 Task: Check the average views per listing of 1 half bathroom in the last 5 years.
Action: Mouse moved to (1011, 217)
Screenshot: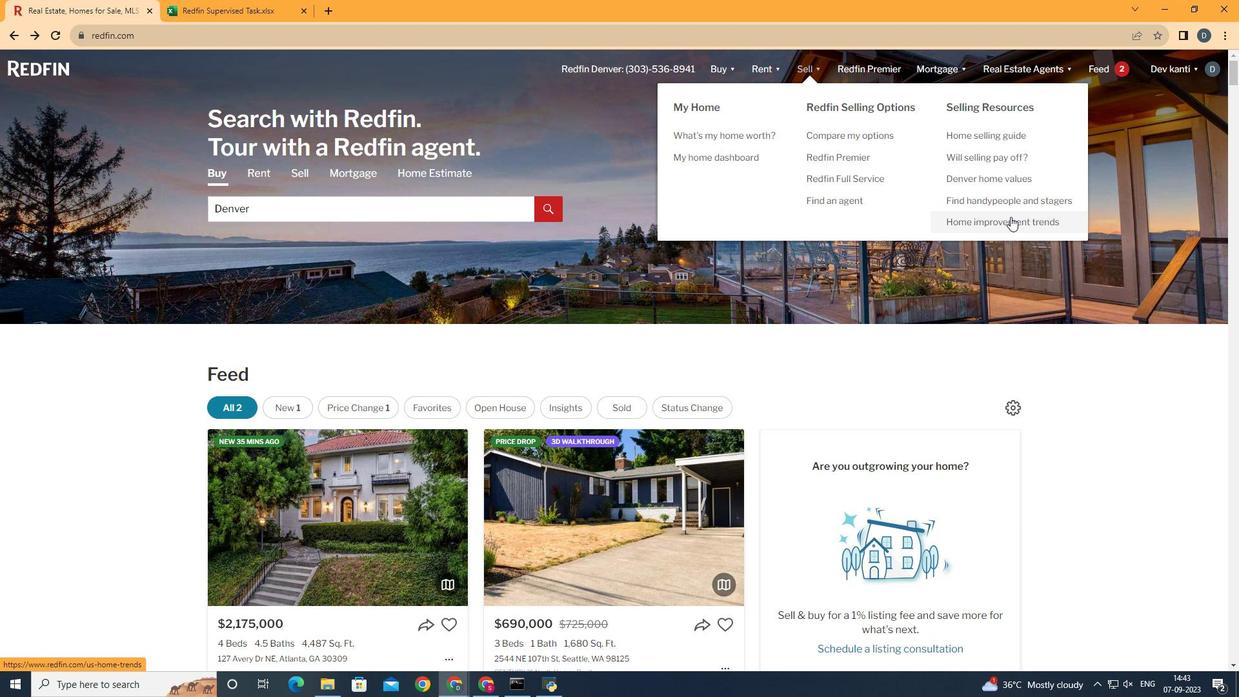 
Action: Mouse pressed left at (1011, 217)
Screenshot: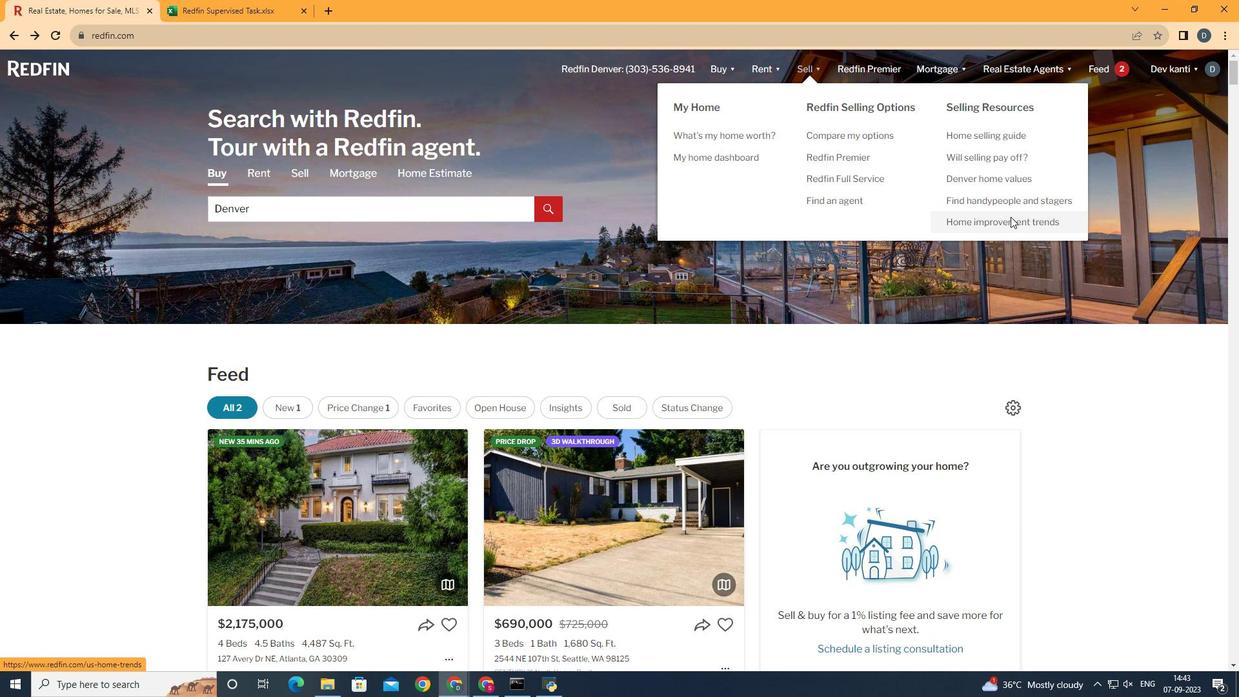 
Action: Mouse moved to (316, 247)
Screenshot: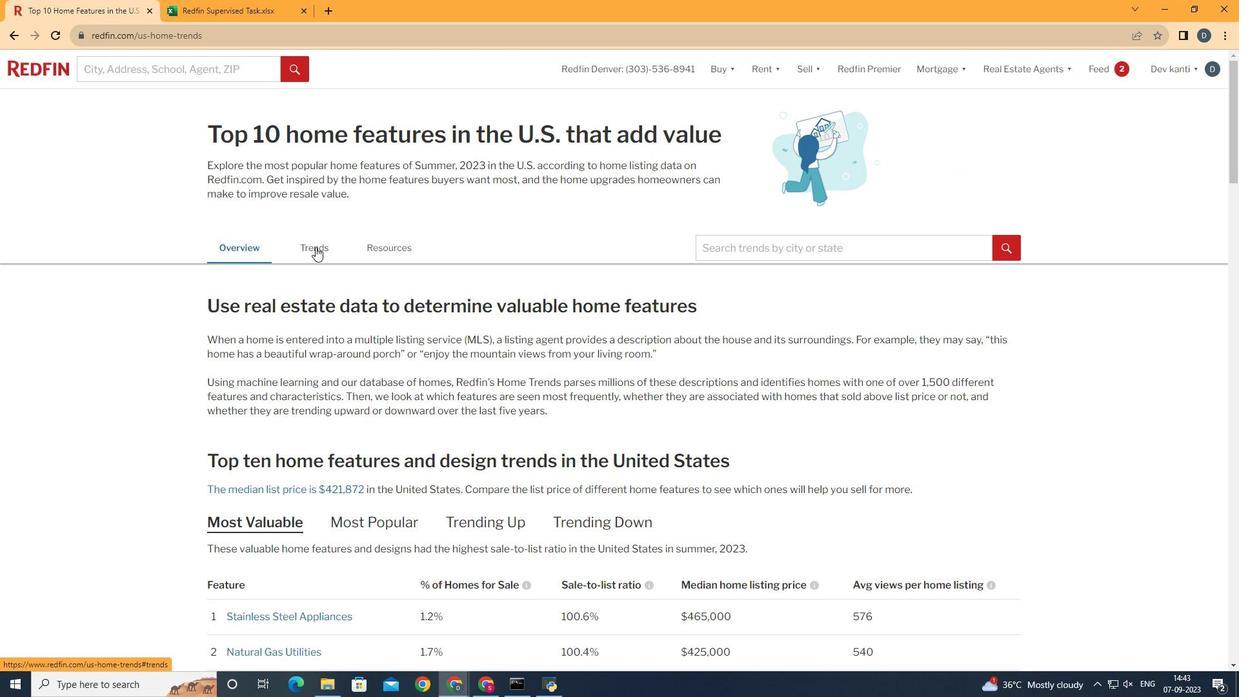
Action: Mouse pressed left at (316, 247)
Screenshot: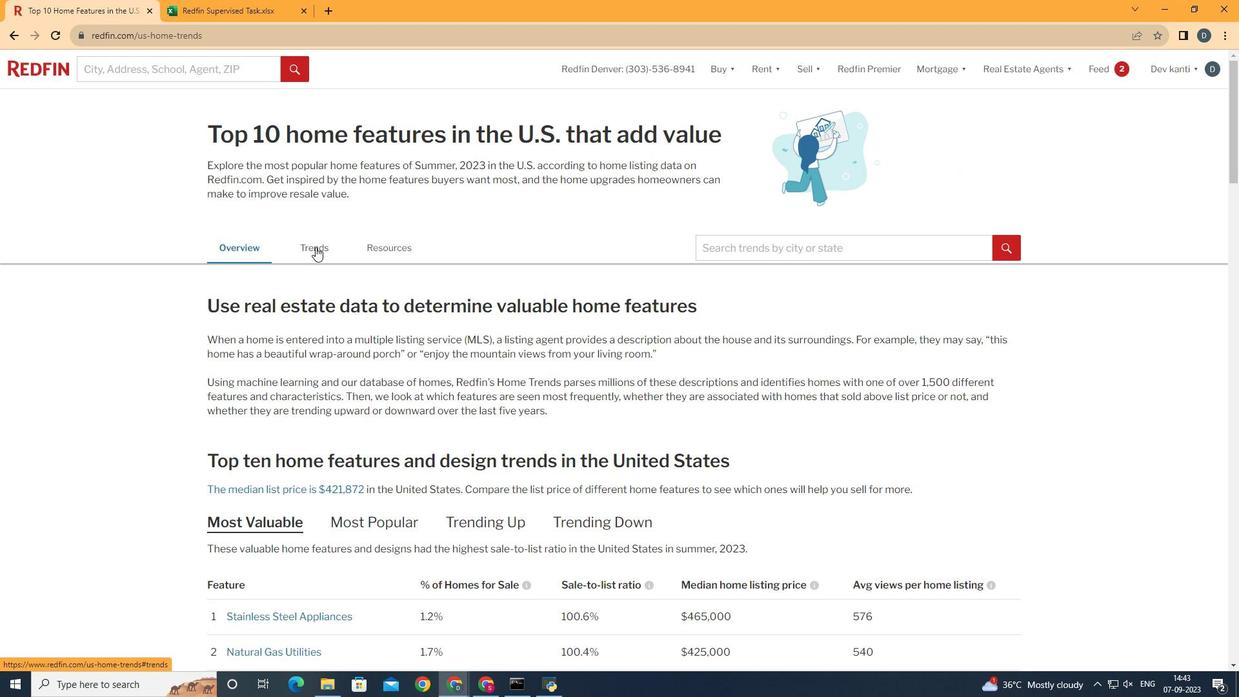 
Action: Mouse moved to (439, 329)
Screenshot: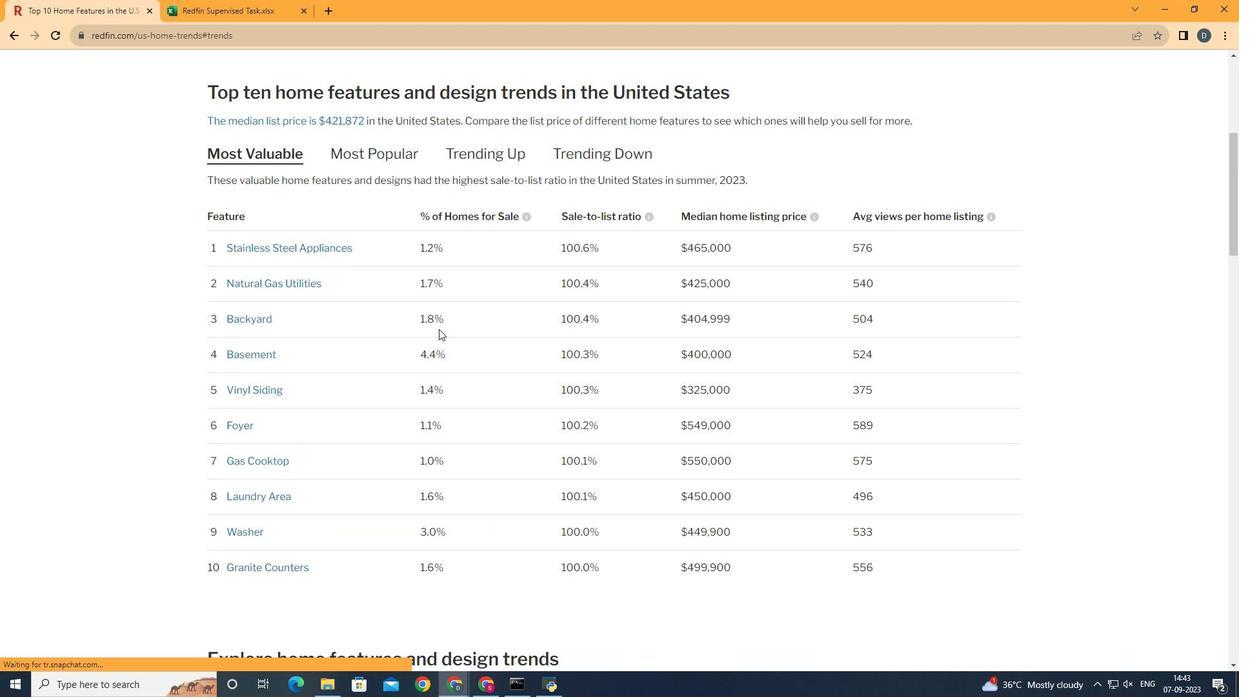 
Action: Mouse scrolled (439, 329) with delta (0, 0)
Screenshot: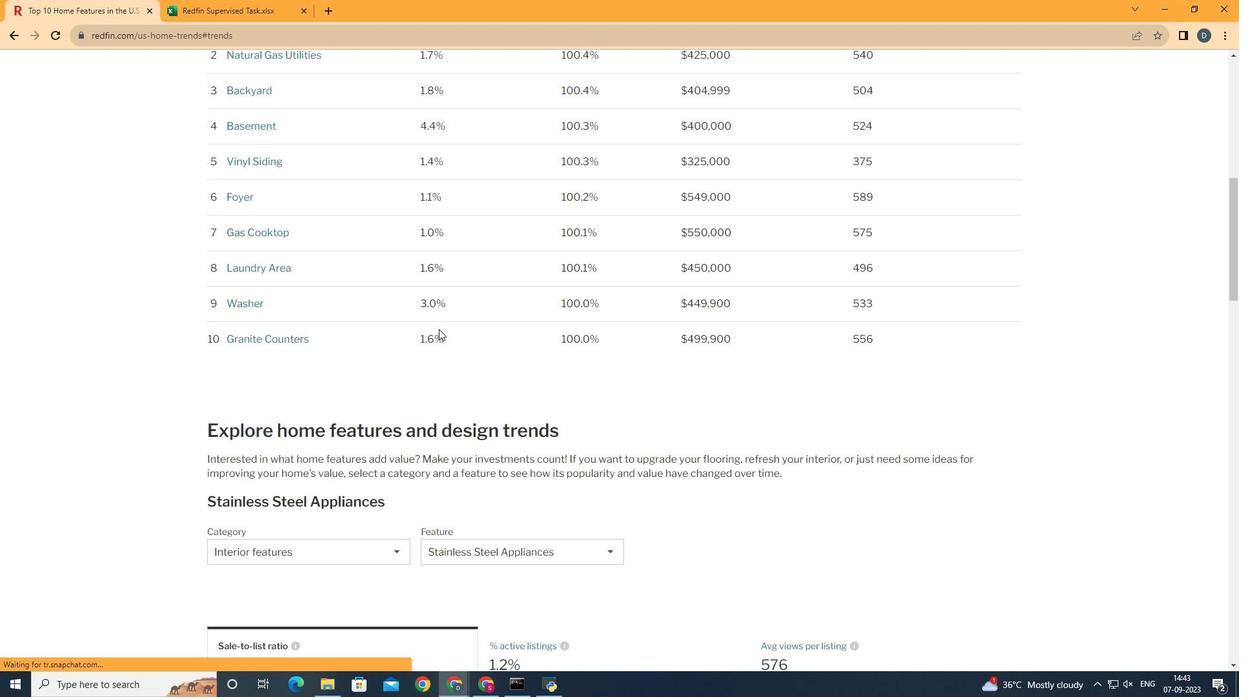 
Action: Mouse scrolled (439, 329) with delta (0, 0)
Screenshot: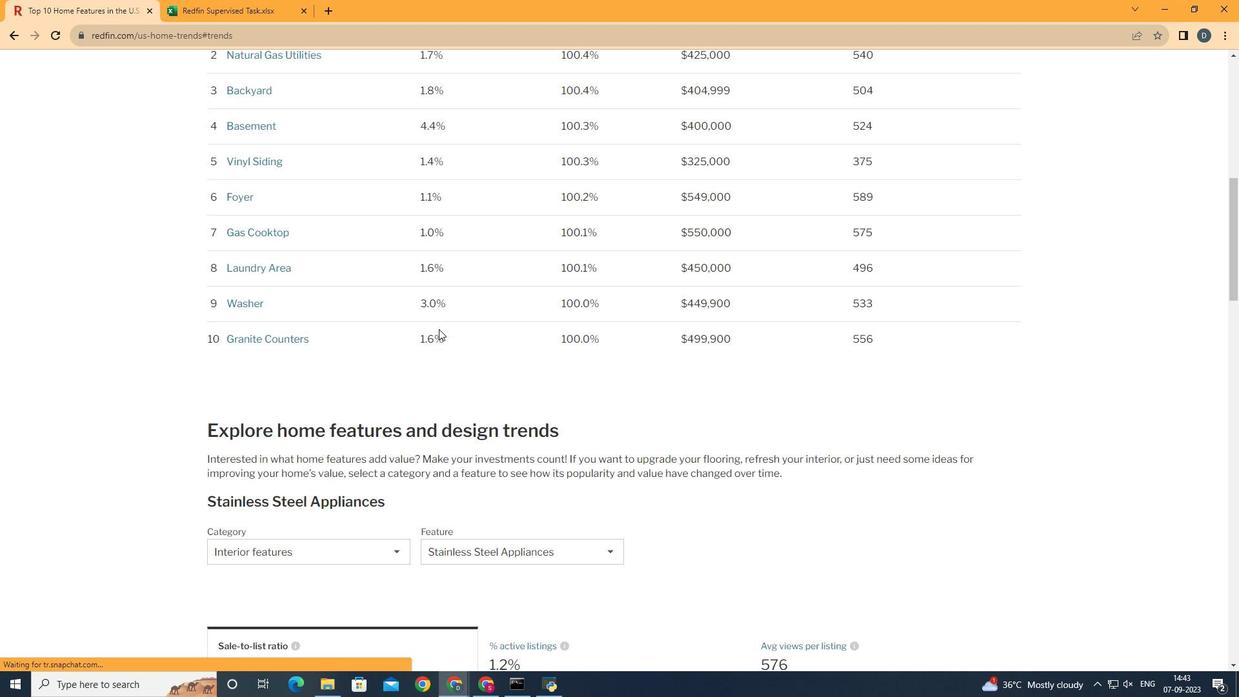 
Action: Mouse scrolled (439, 329) with delta (0, 0)
Screenshot: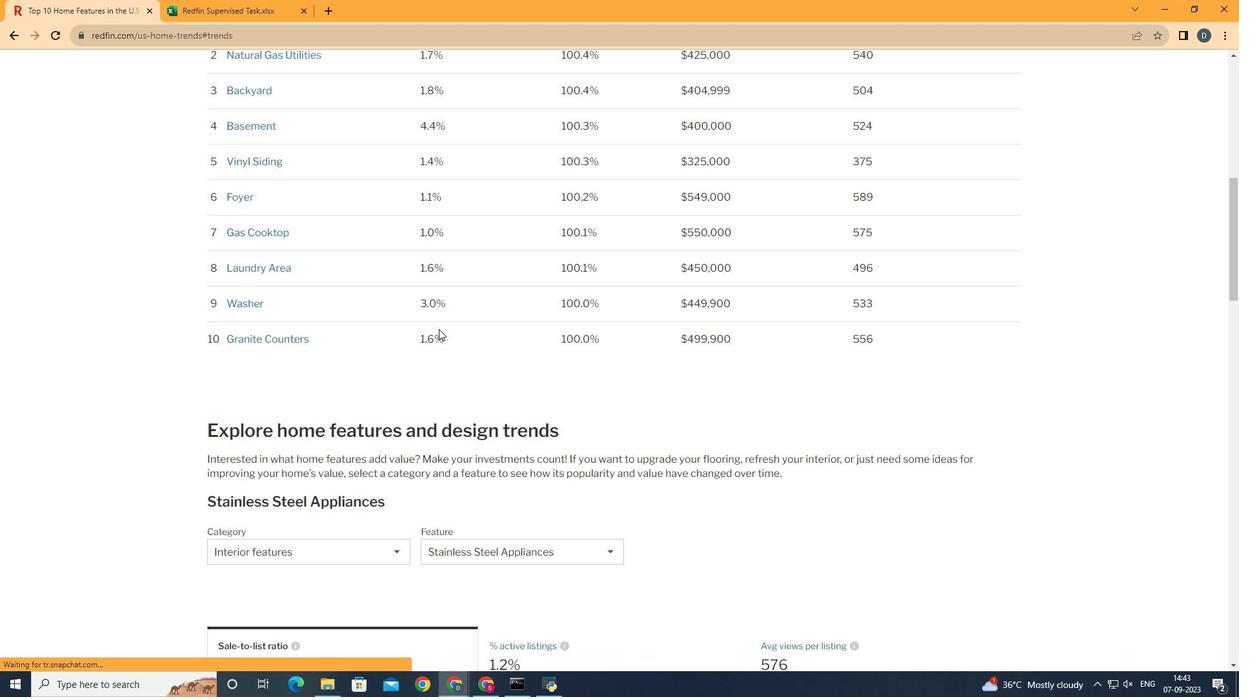 
Action: Mouse scrolled (439, 329) with delta (0, 0)
Screenshot: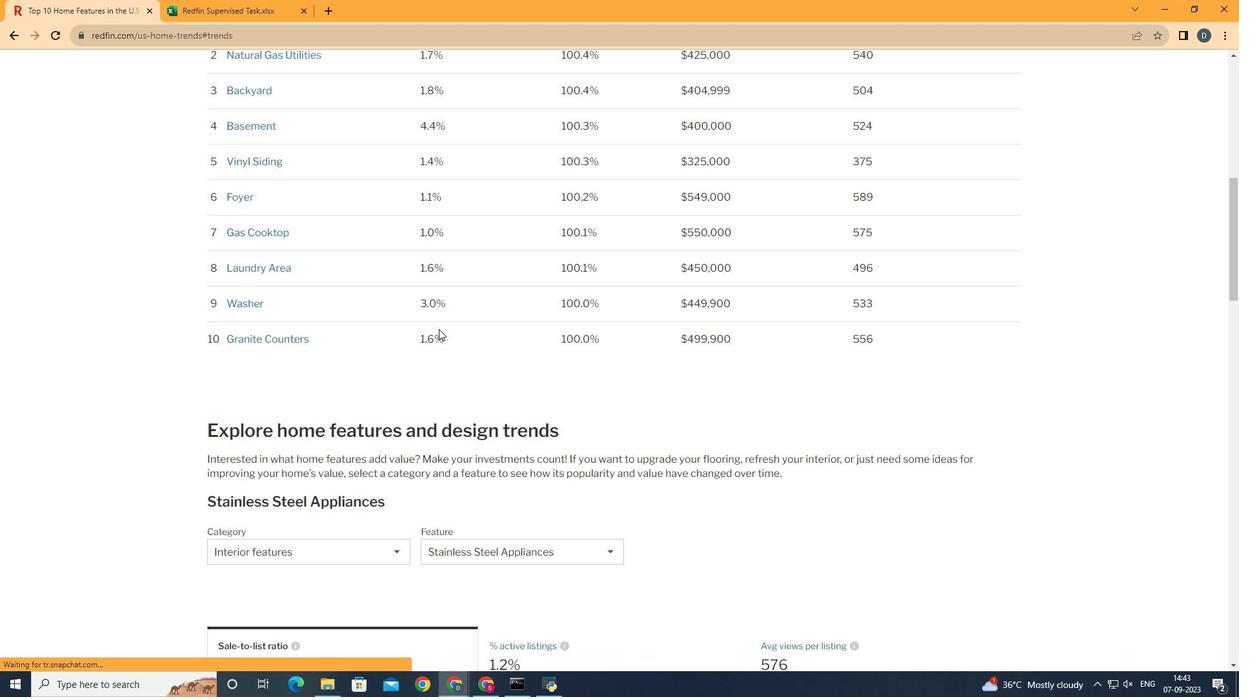 
Action: Mouse scrolled (439, 329) with delta (0, 0)
Screenshot: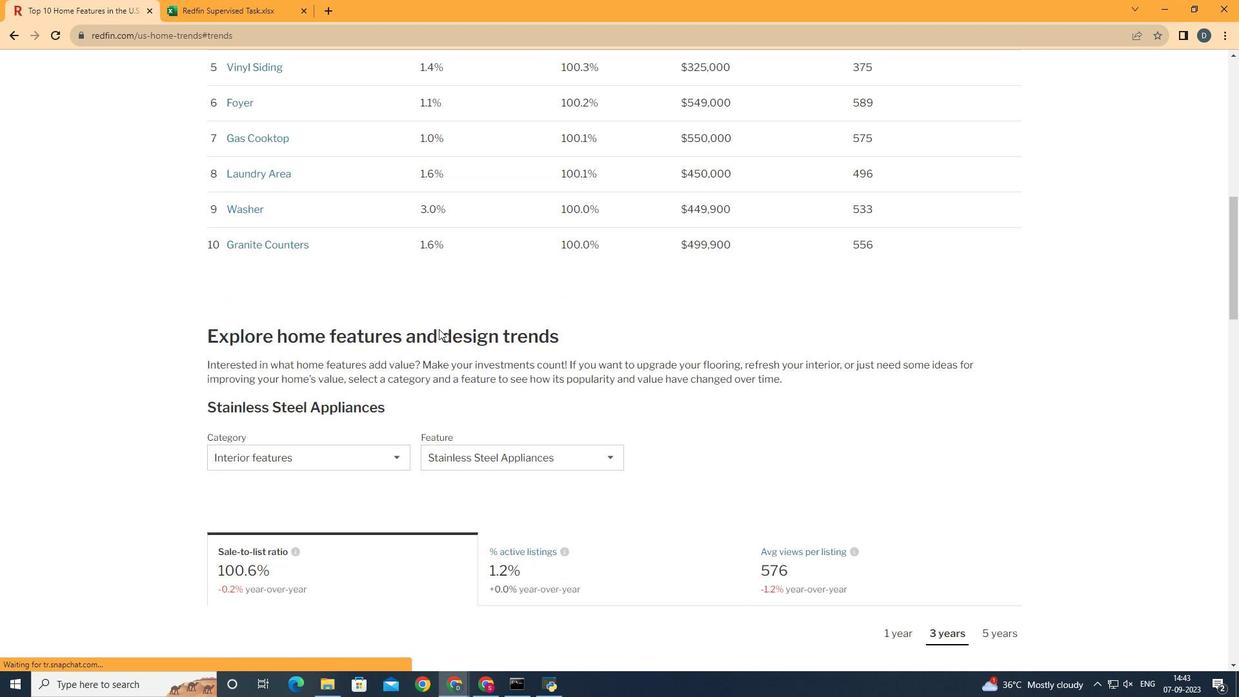 
Action: Mouse scrolled (439, 329) with delta (0, 0)
Screenshot: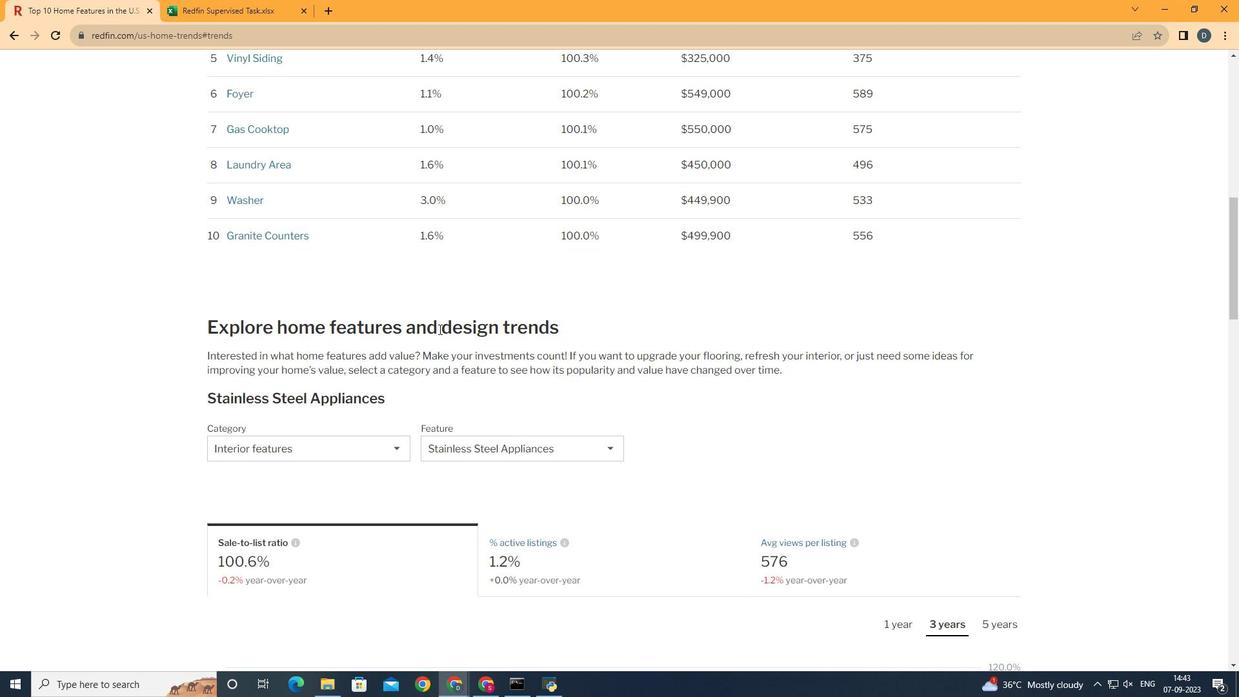 
Action: Mouse scrolled (439, 329) with delta (0, 0)
Screenshot: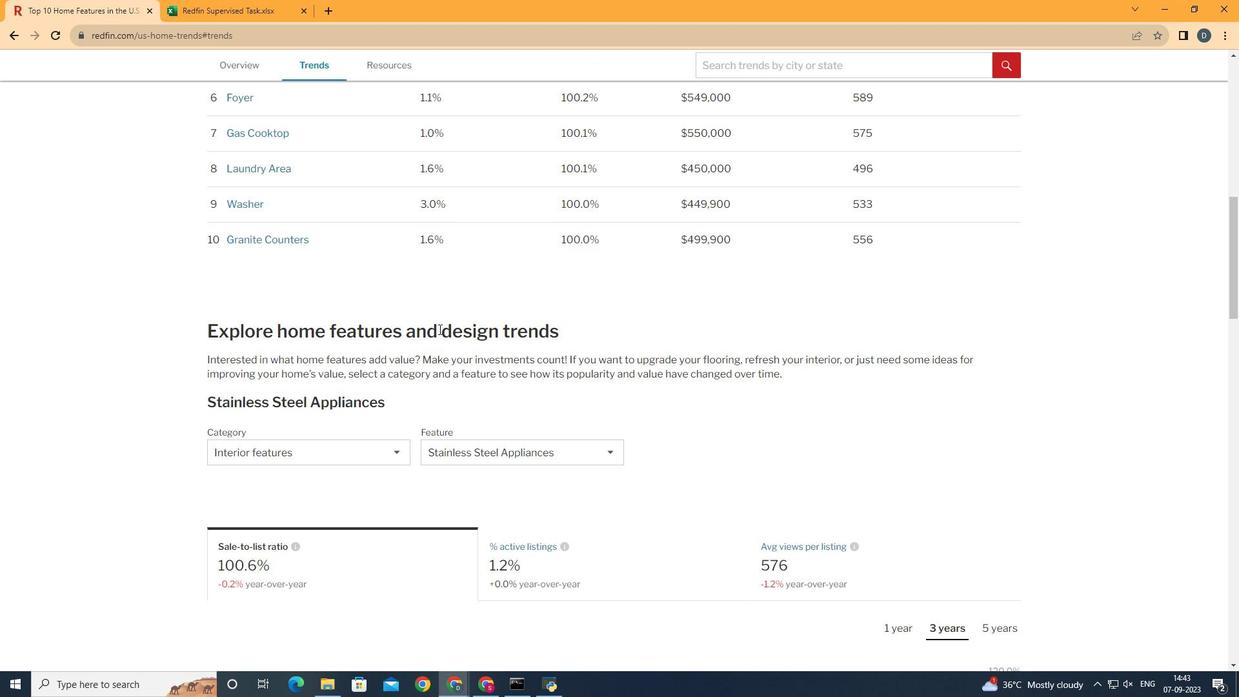 
Action: Mouse scrolled (439, 329) with delta (0, 0)
Screenshot: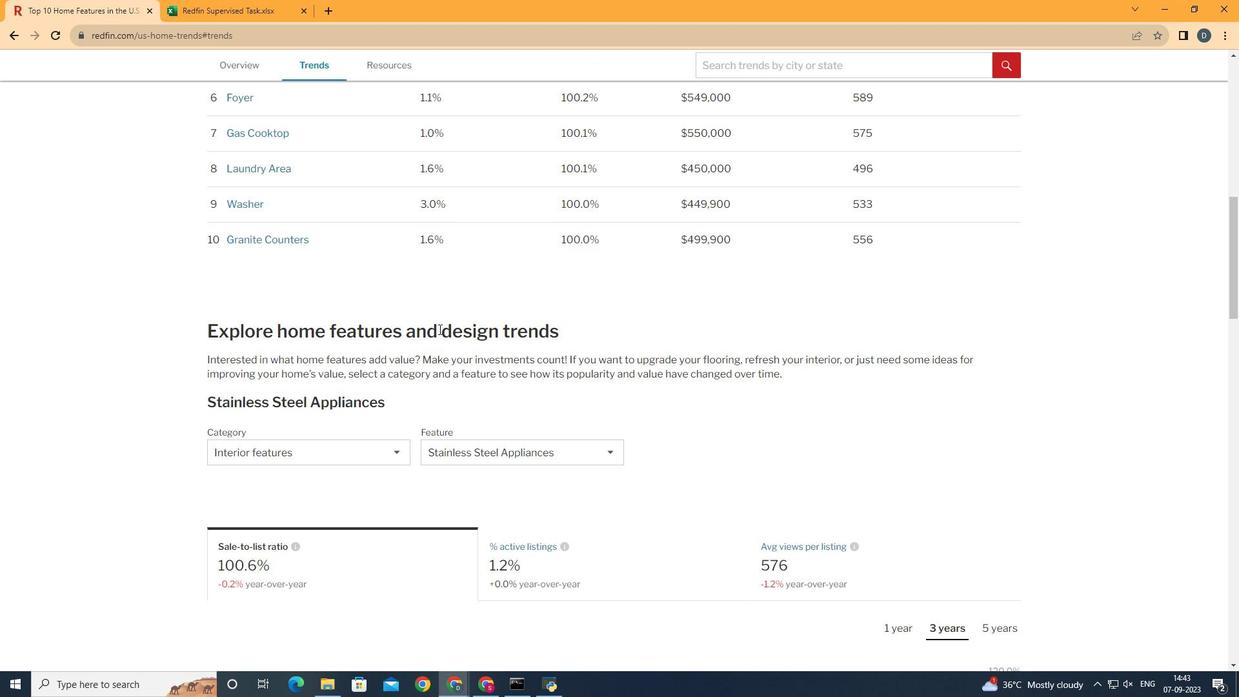 
Action: Mouse scrolled (439, 329) with delta (0, 0)
Screenshot: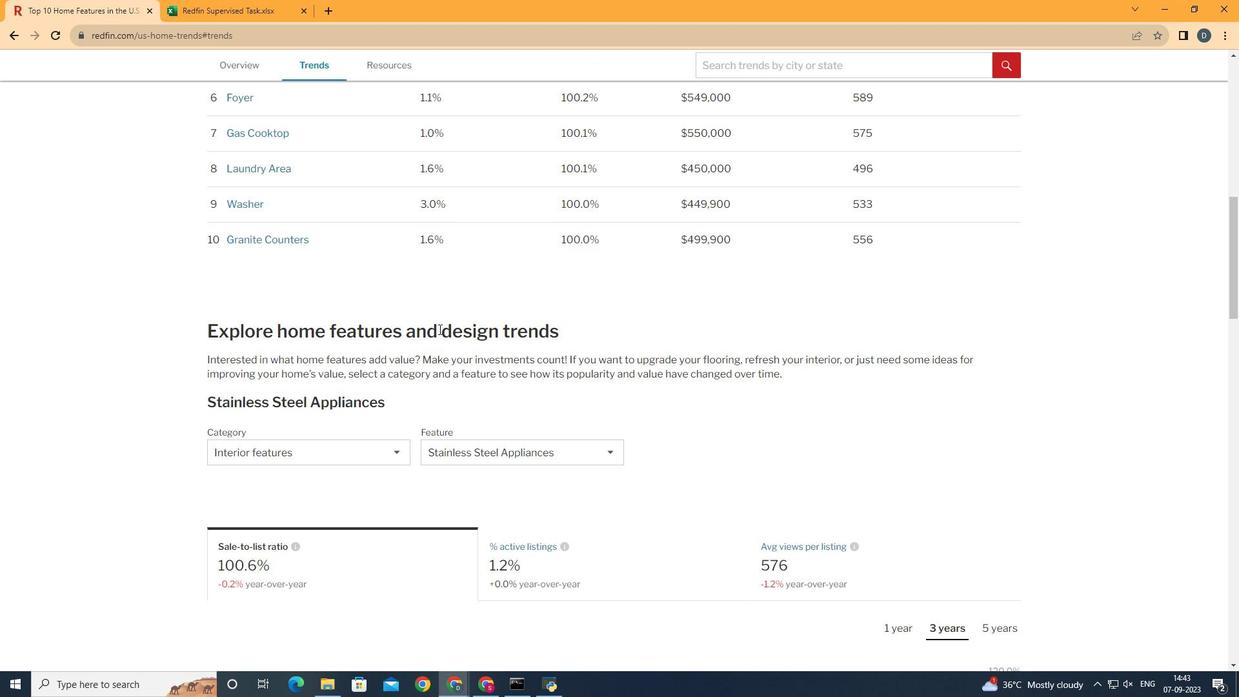 
Action: Mouse scrolled (439, 329) with delta (0, 0)
Screenshot: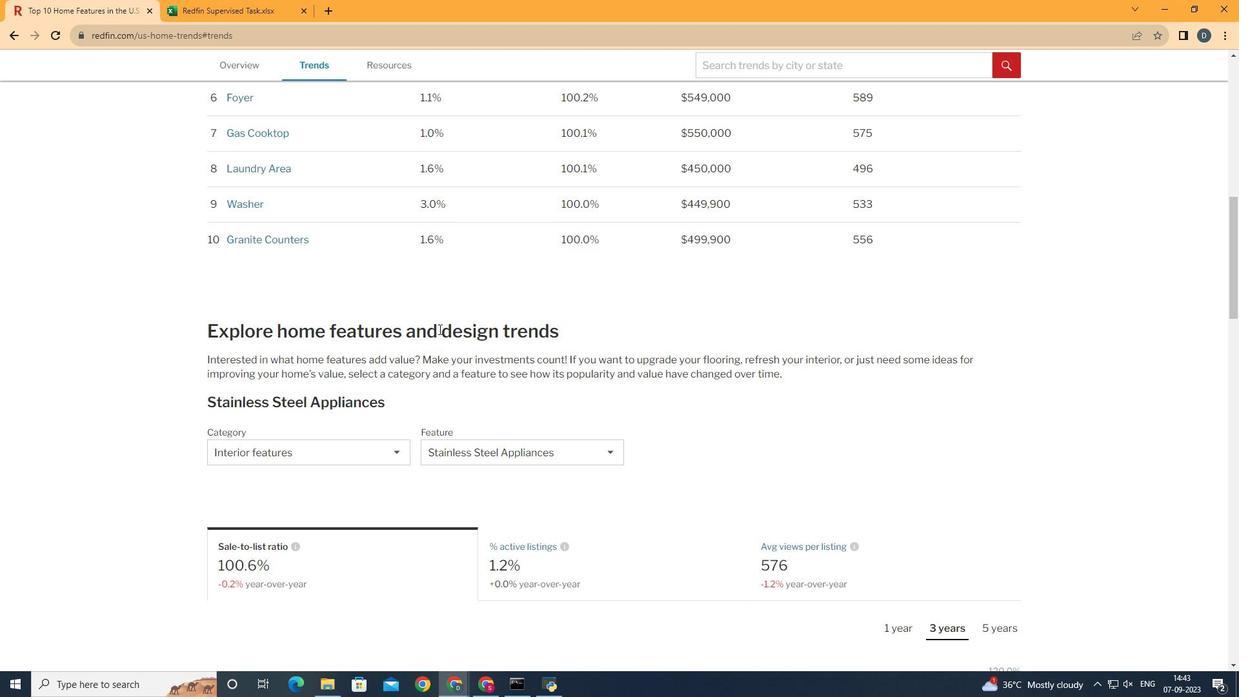
Action: Mouse scrolled (439, 329) with delta (0, 0)
Screenshot: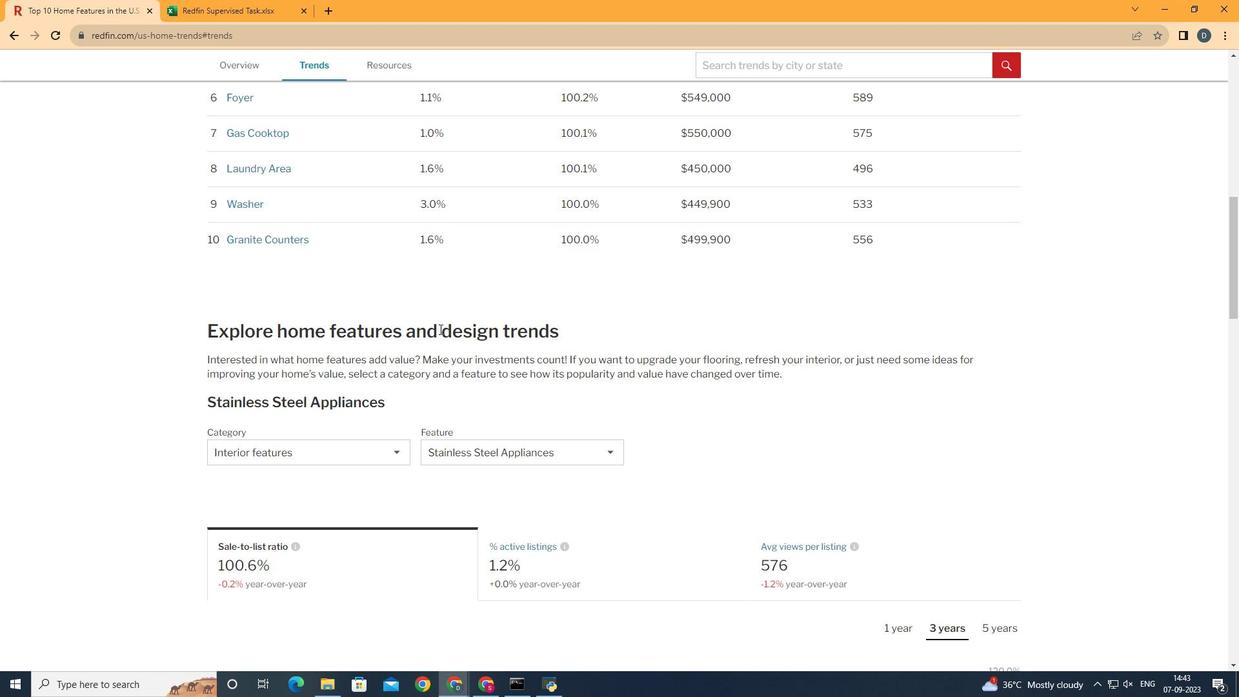 
Action: Mouse moved to (393, 344)
Screenshot: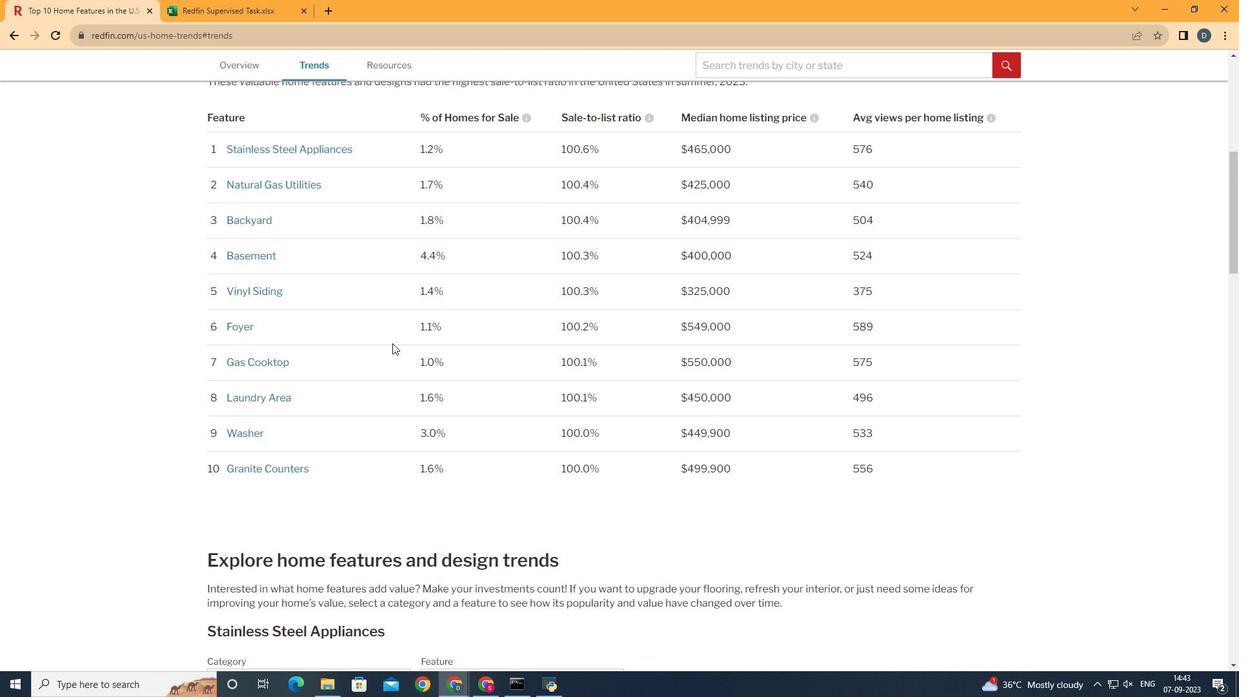 
Action: Mouse scrolled (393, 343) with delta (0, 0)
Screenshot: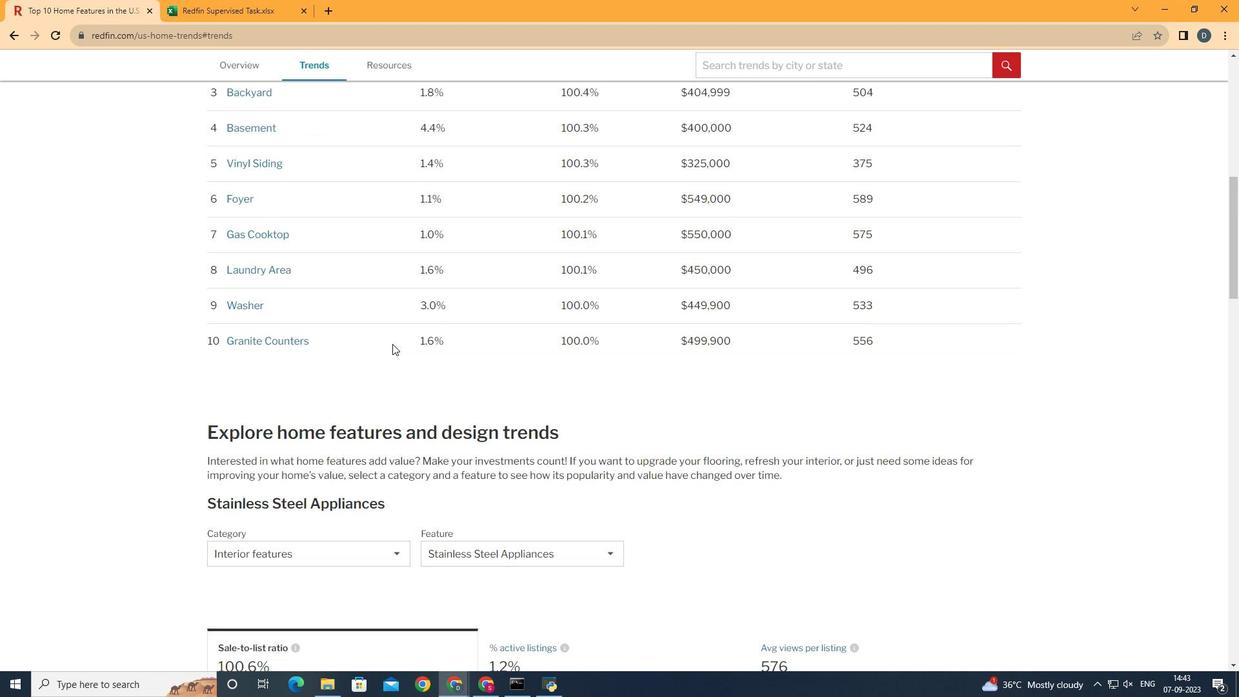 
Action: Mouse scrolled (393, 343) with delta (0, 0)
Screenshot: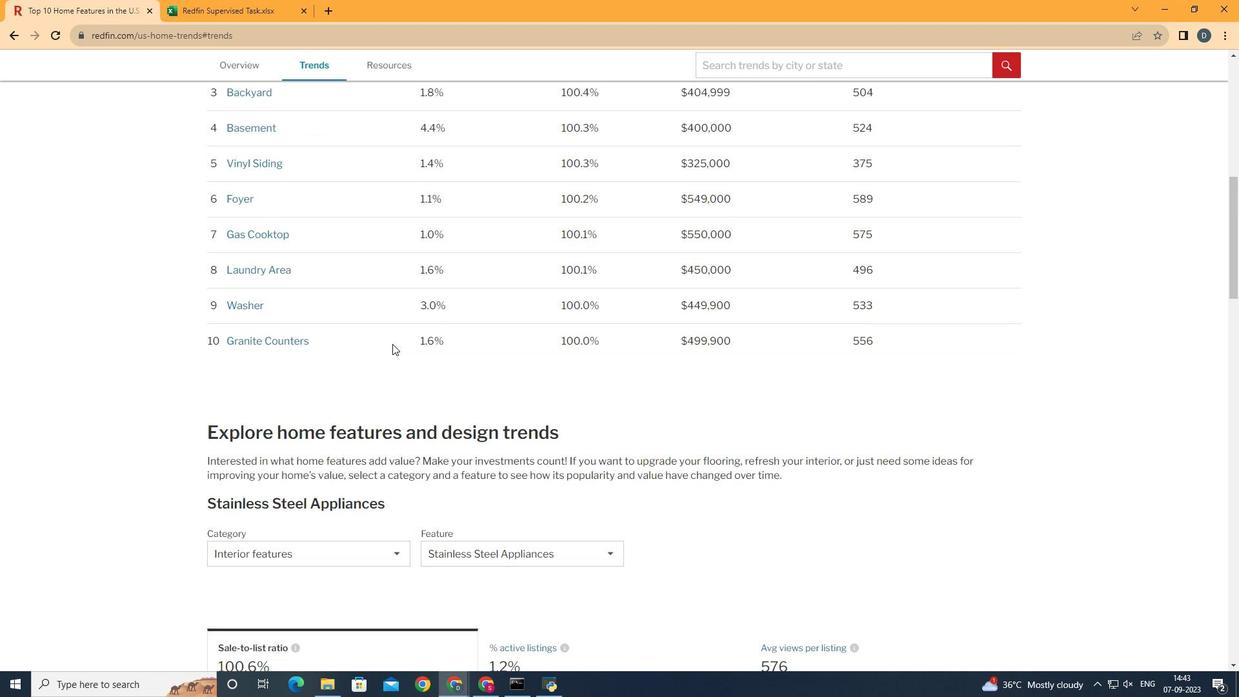 
Action: Mouse scrolled (393, 343) with delta (0, 0)
Screenshot: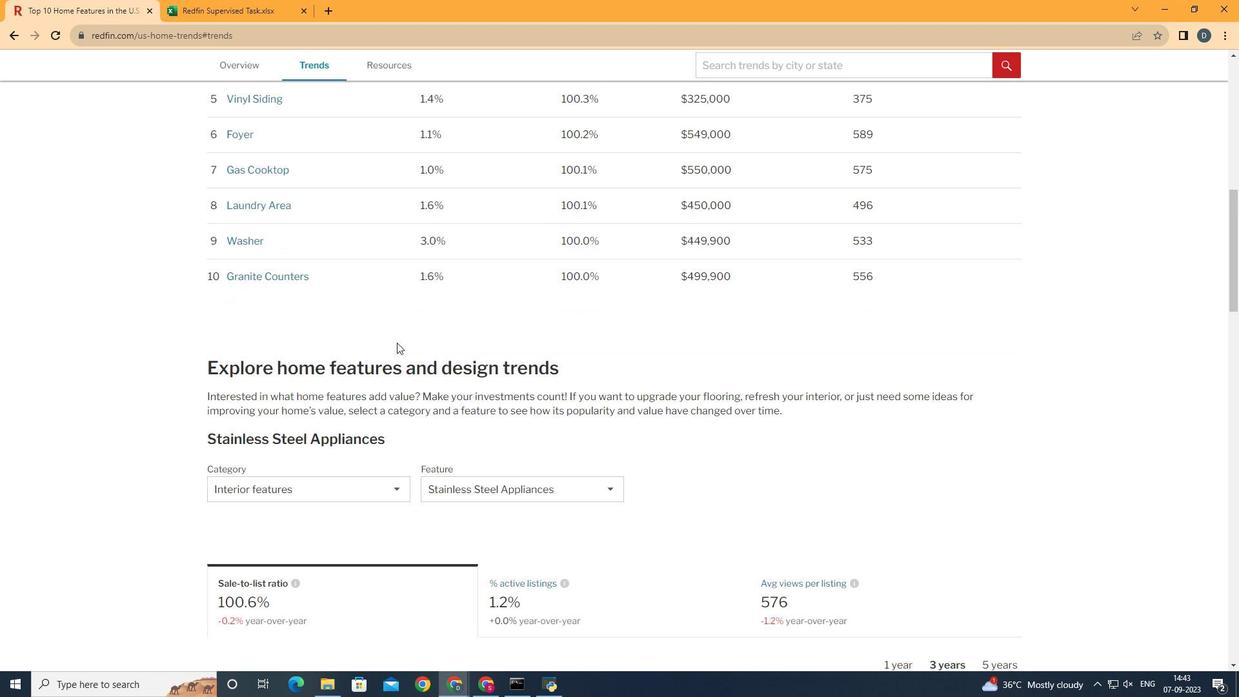 
Action: Mouse moved to (363, 488)
Screenshot: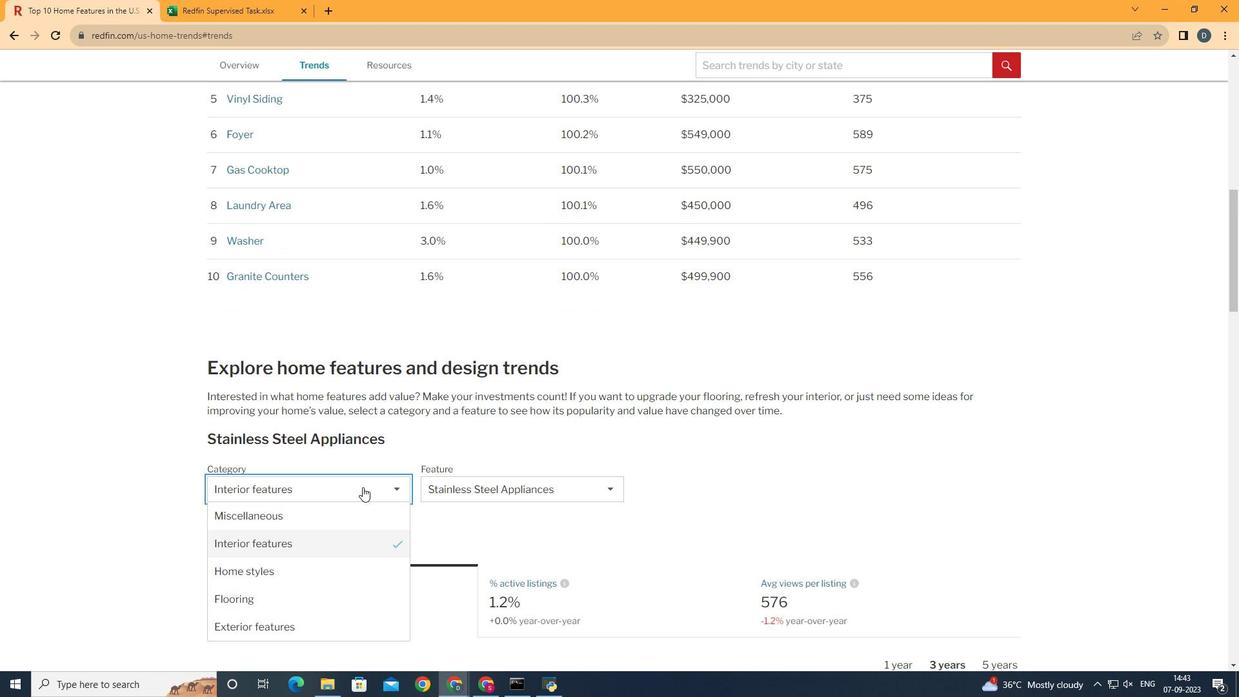 
Action: Mouse pressed left at (363, 488)
Screenshot: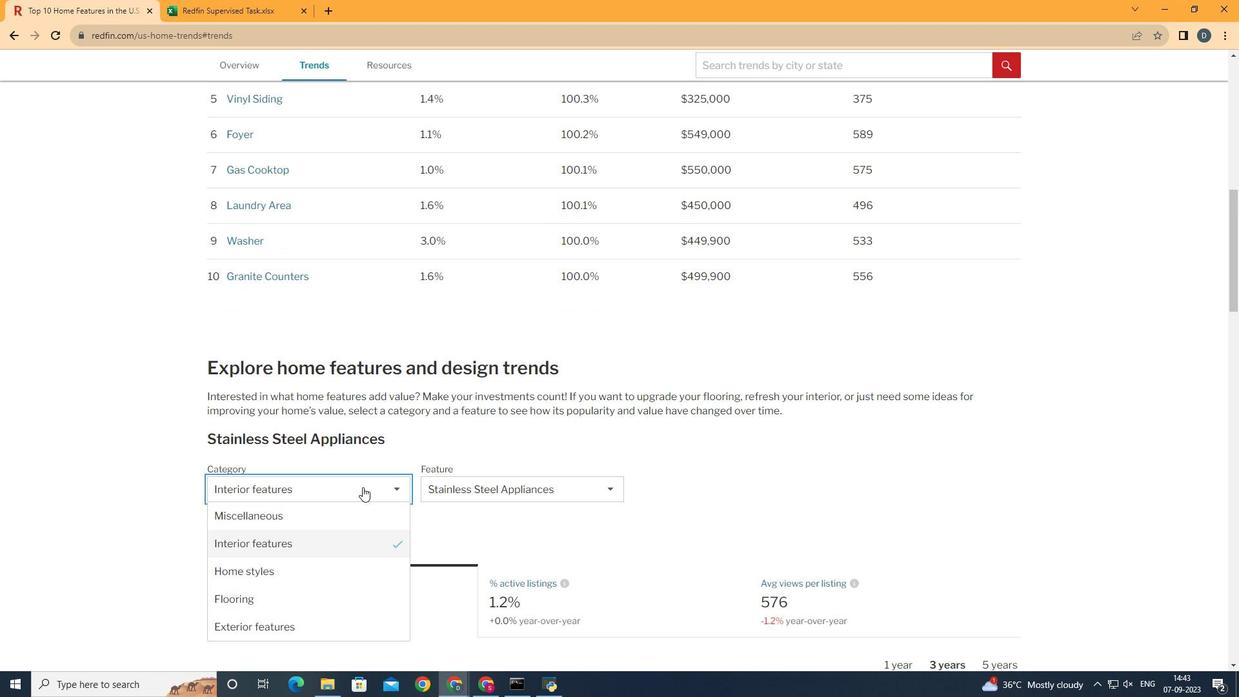 
Action: Mouse moved to (366, 548)
Screenshot: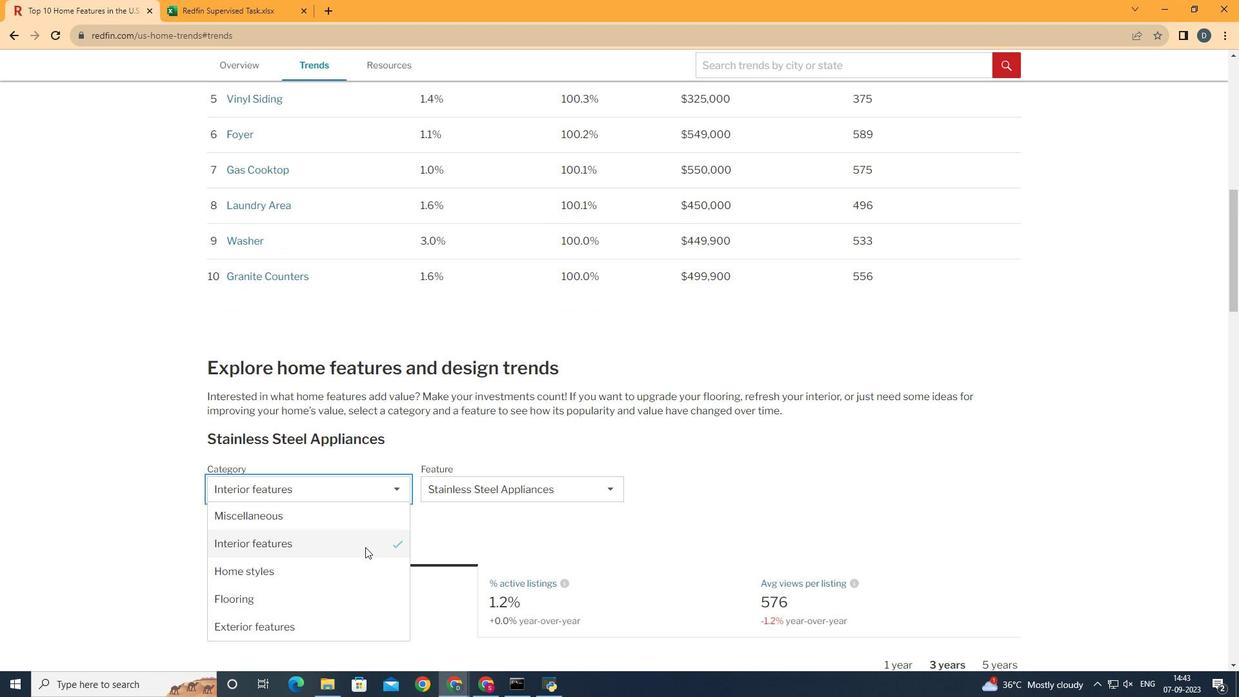 
Action: Mouse pressed left at (366, 548)
Screenshot: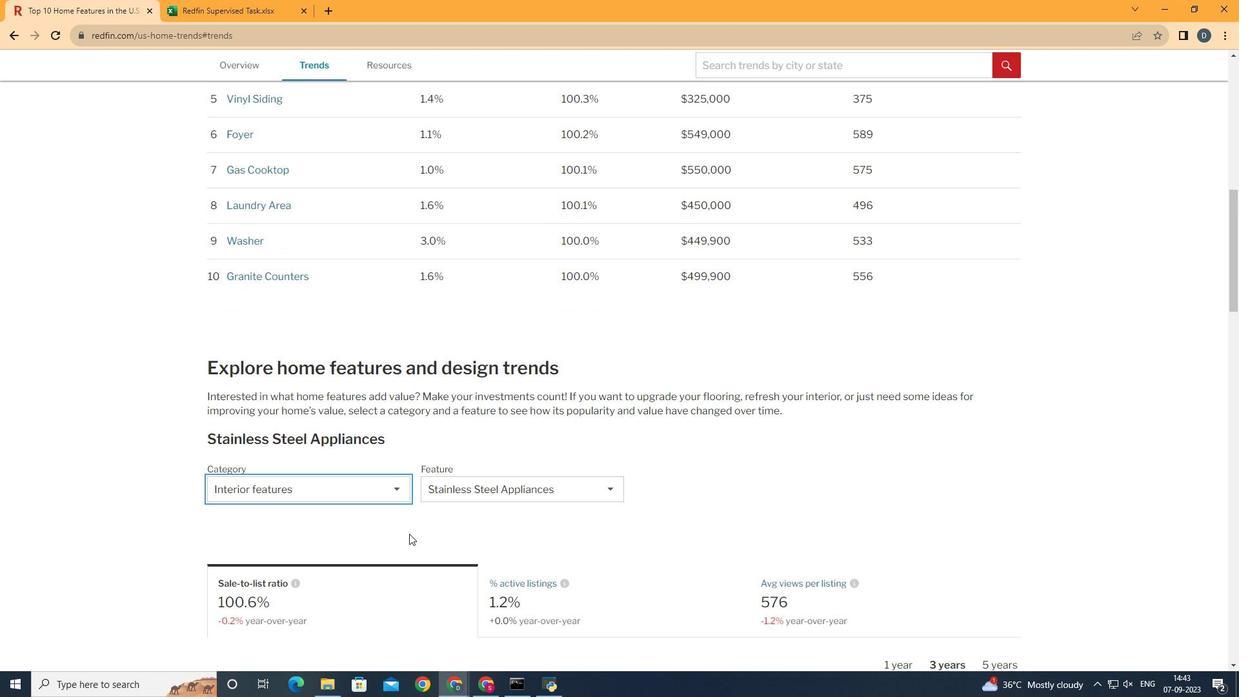 
Action: Mouse moved to (507, 499)
Screenshot: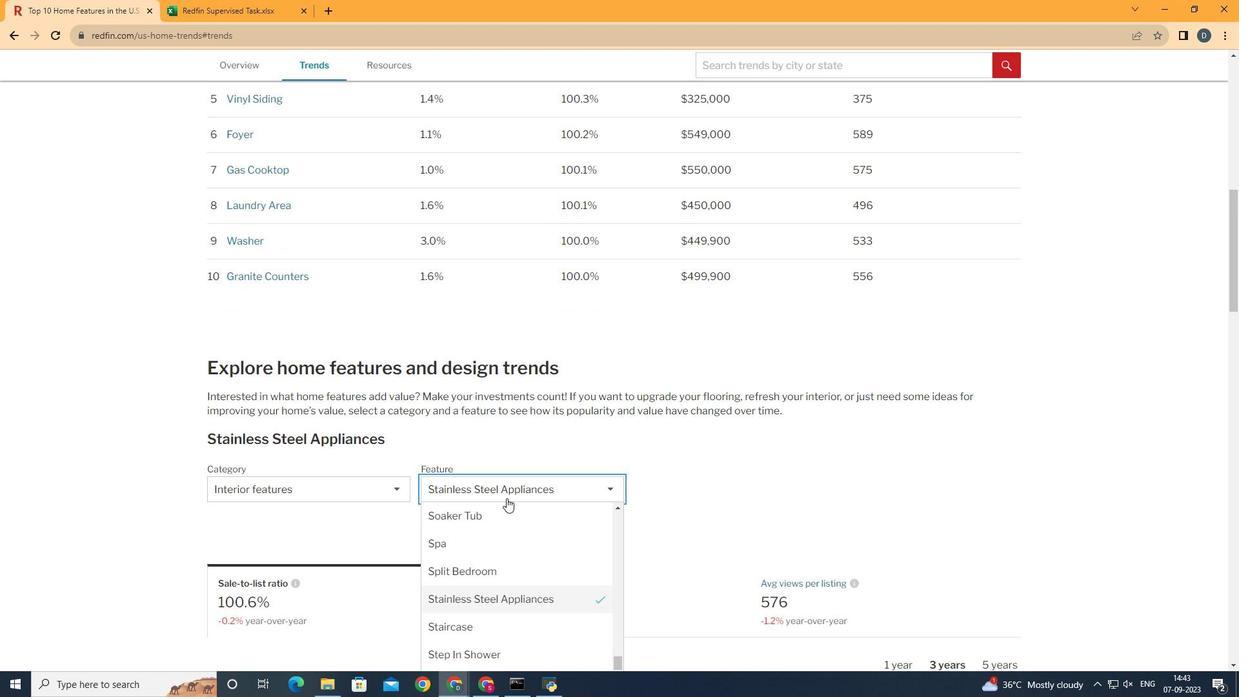 
Action: Mouse pressed left at (507, 499)
Screenshot: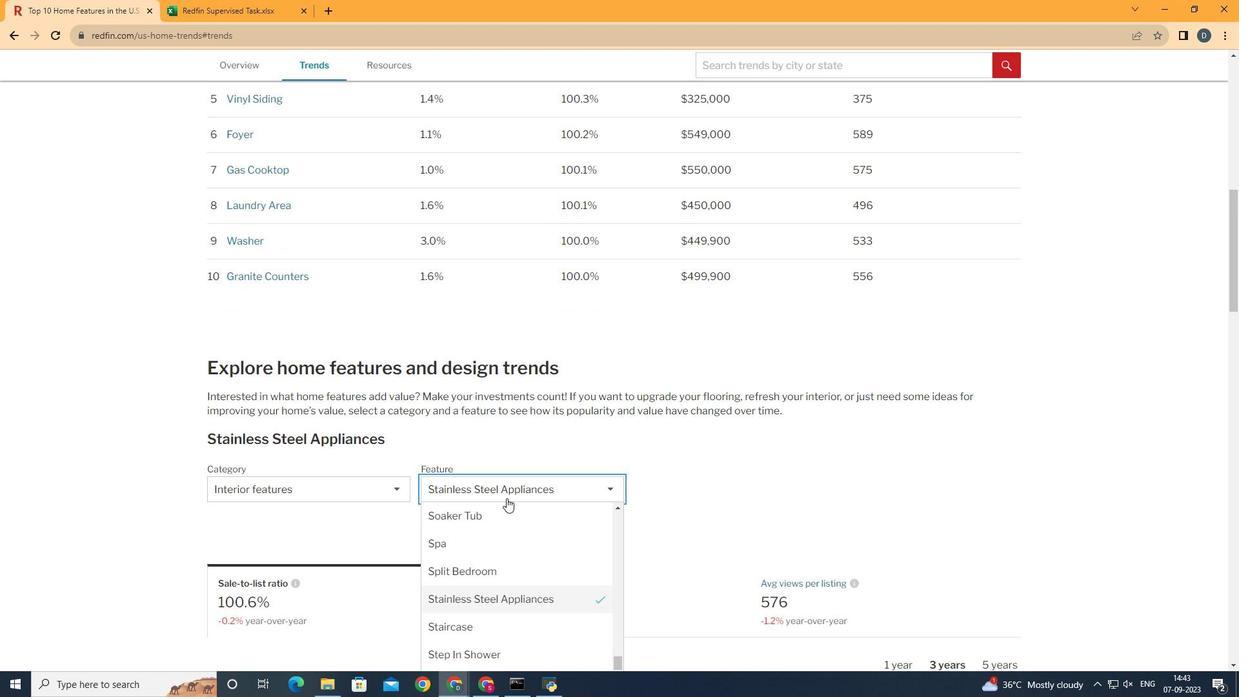 
Action: Mouse moved to (620, 660)
Screenshot: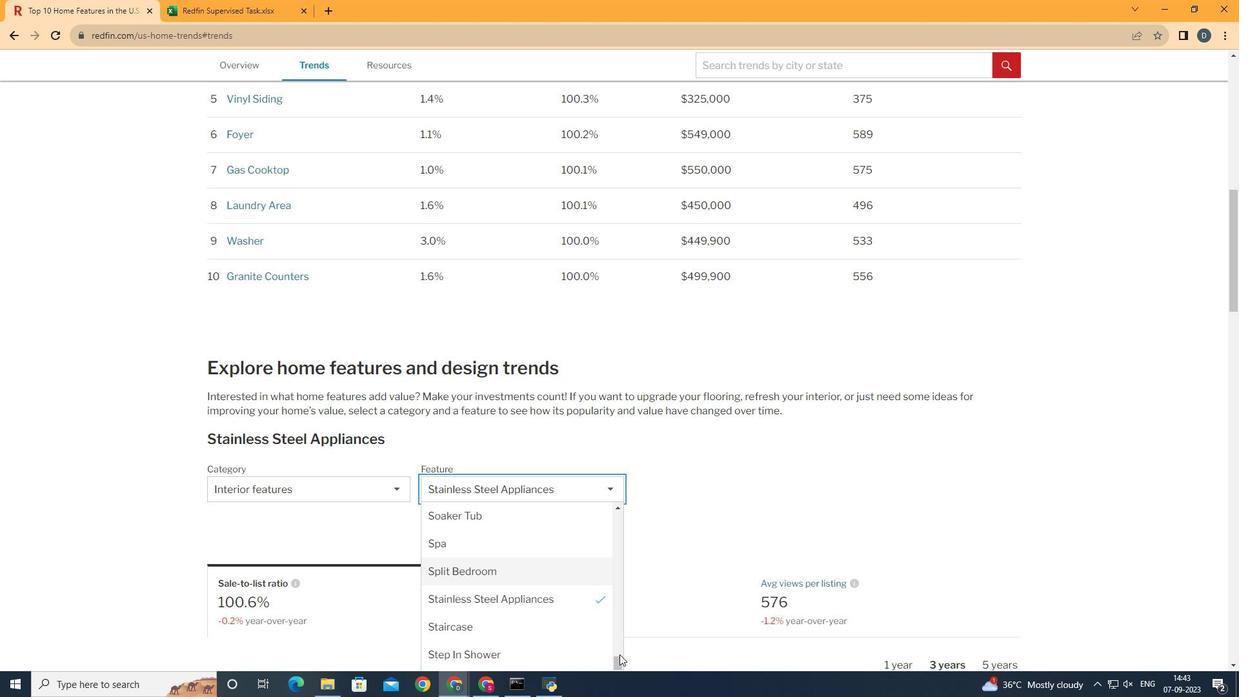 
Action: Mouse pressed left at (620, 660)
Screenshot: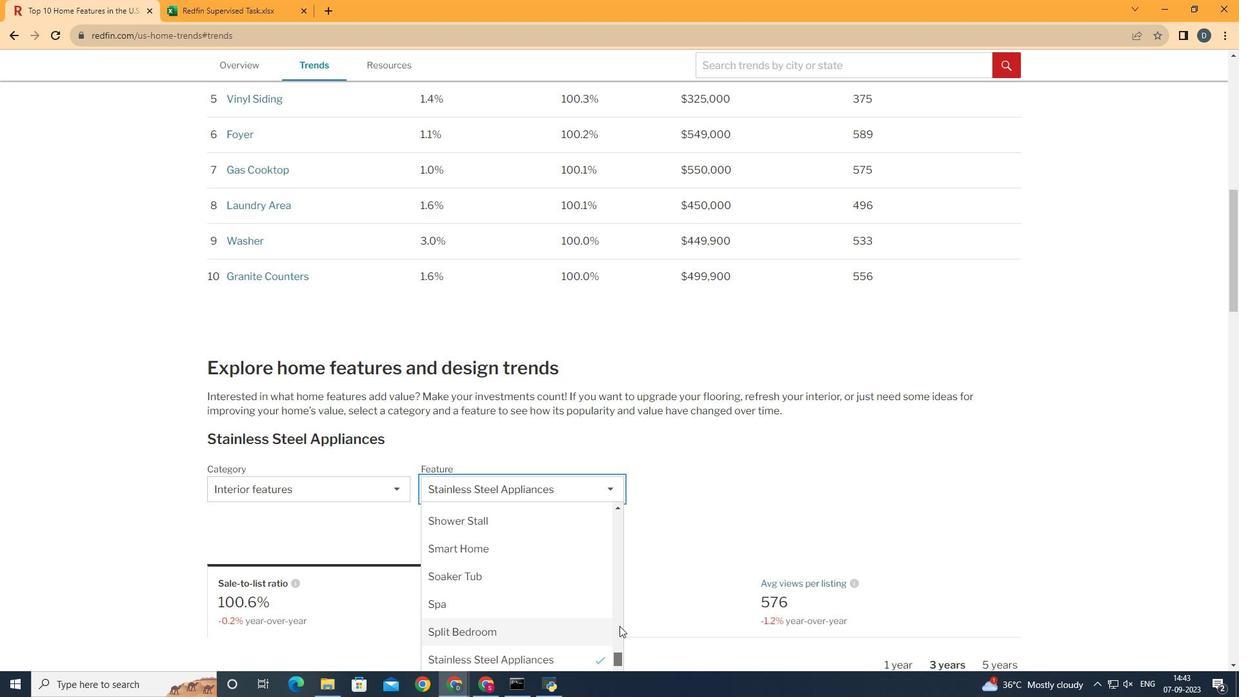 
Action: Mouse moved to (779, 423)
Screenshot: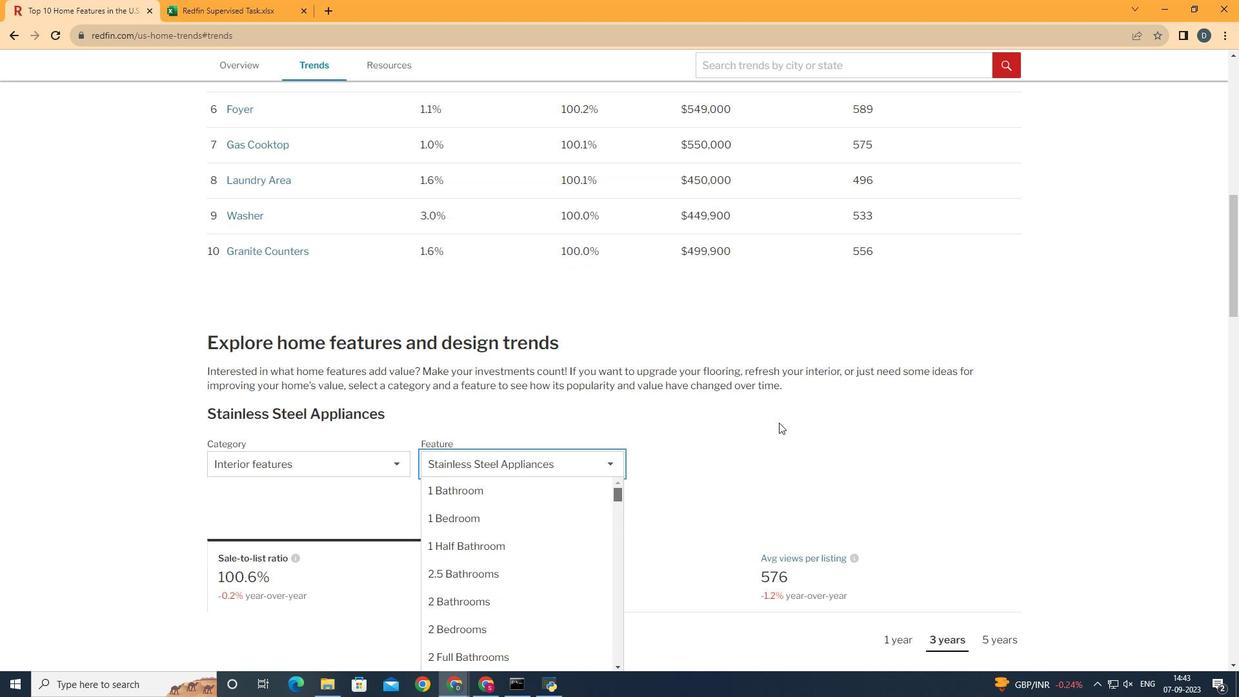 
Action: Mouse scrolled (779, 422) with delta (0, 0)
Screenshot: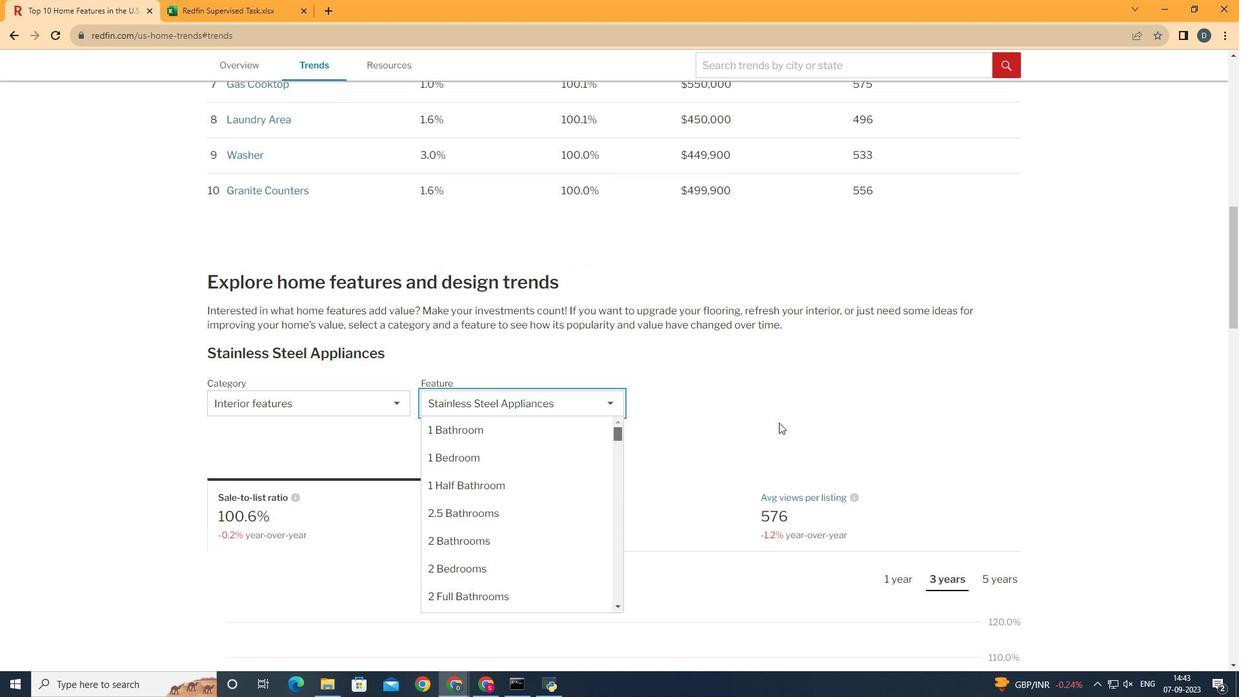 
Action: Mouse scrolled (779, 422) with delta (0, 0)
Screenshot: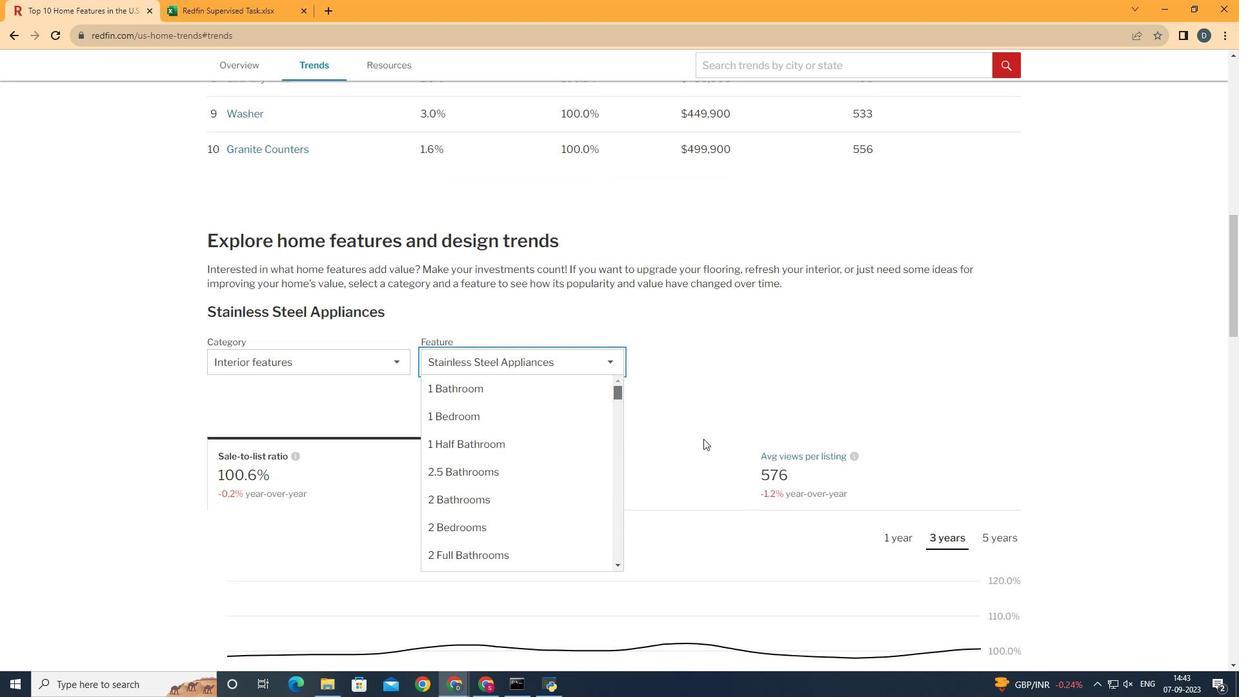 
Action: Mouse moved to (555, 443)
Screenshot: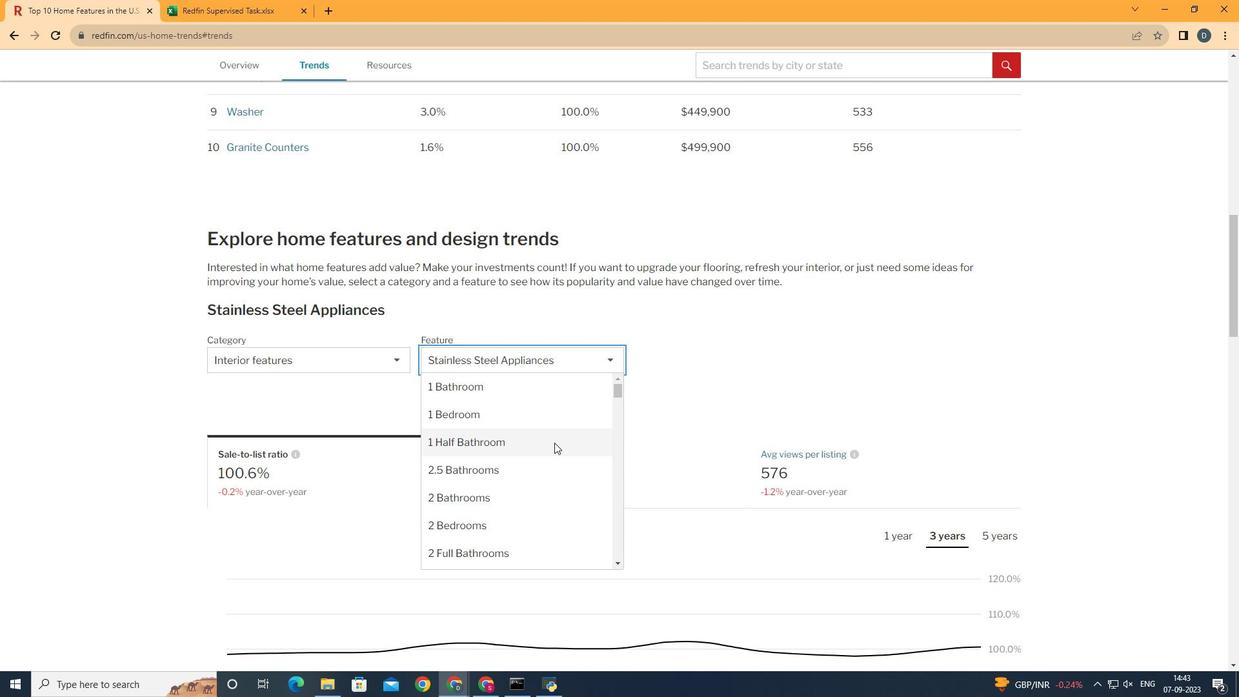 
Action: Mouse pressed left at (555, 443)
Screenshot: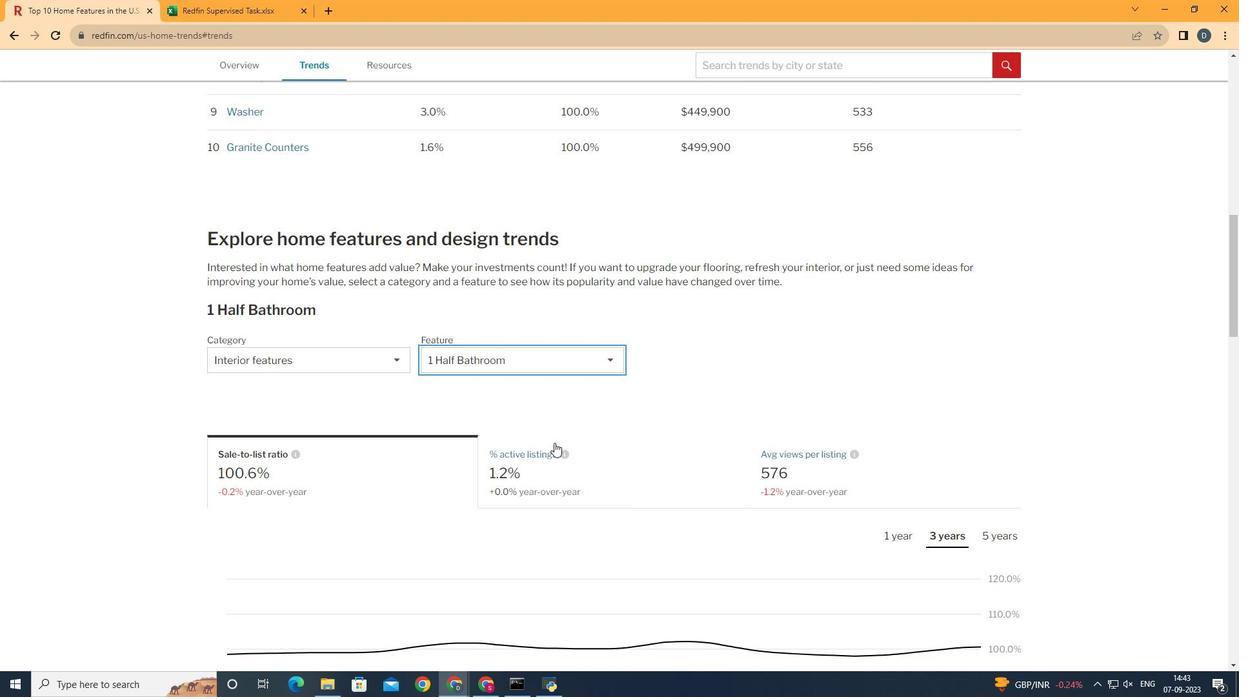 
Action: Mouse moved to (892, 486)
Screenshot: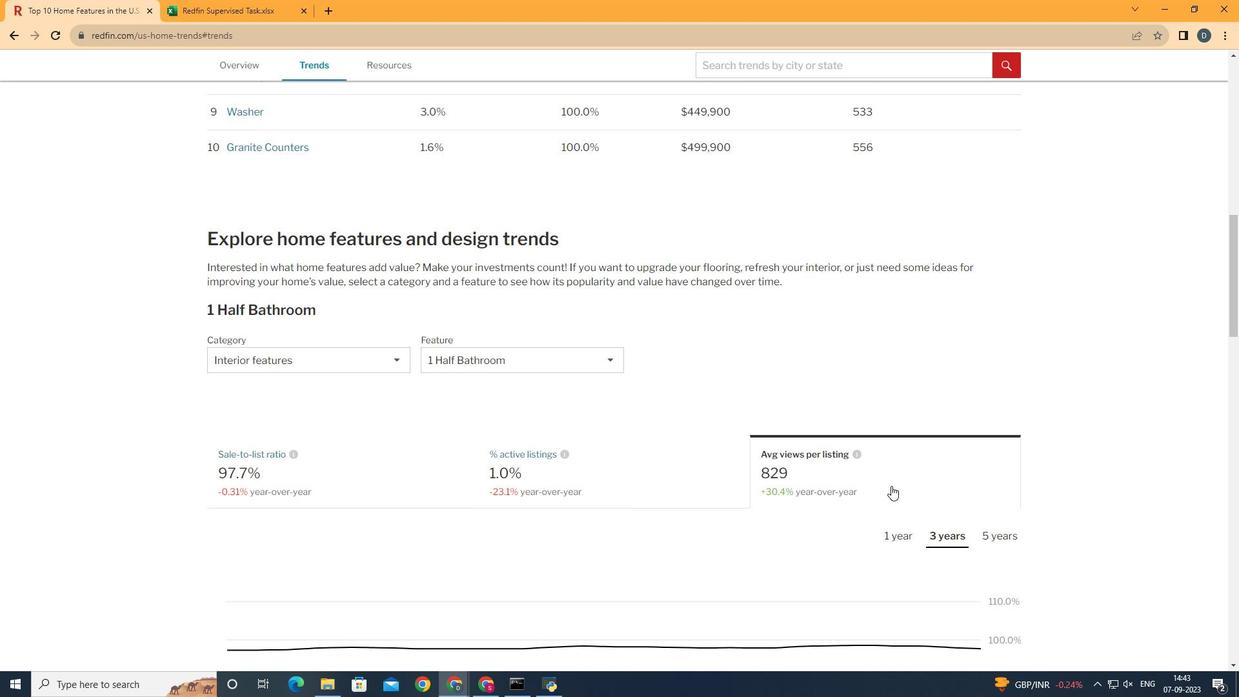 
Action: Mouse pressed left at (892, 486)
Screenshot: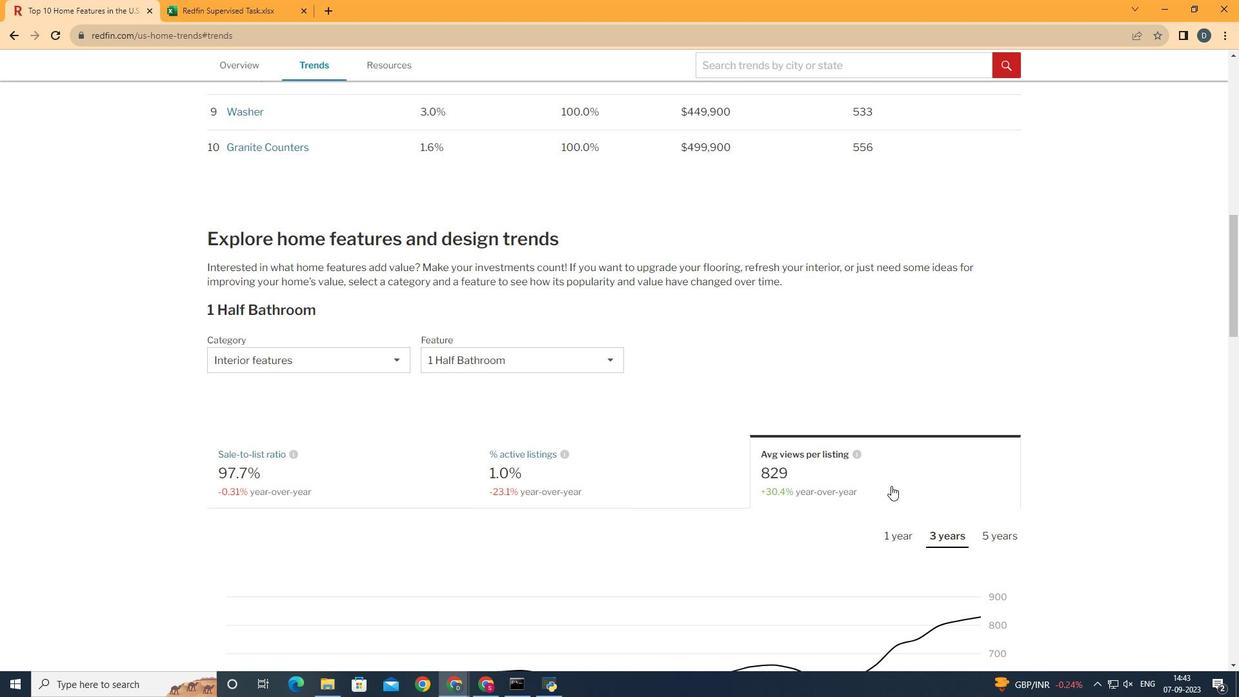 
Action: Mouse scrolled (892, 486) with delta (0, 0)
Screenshot: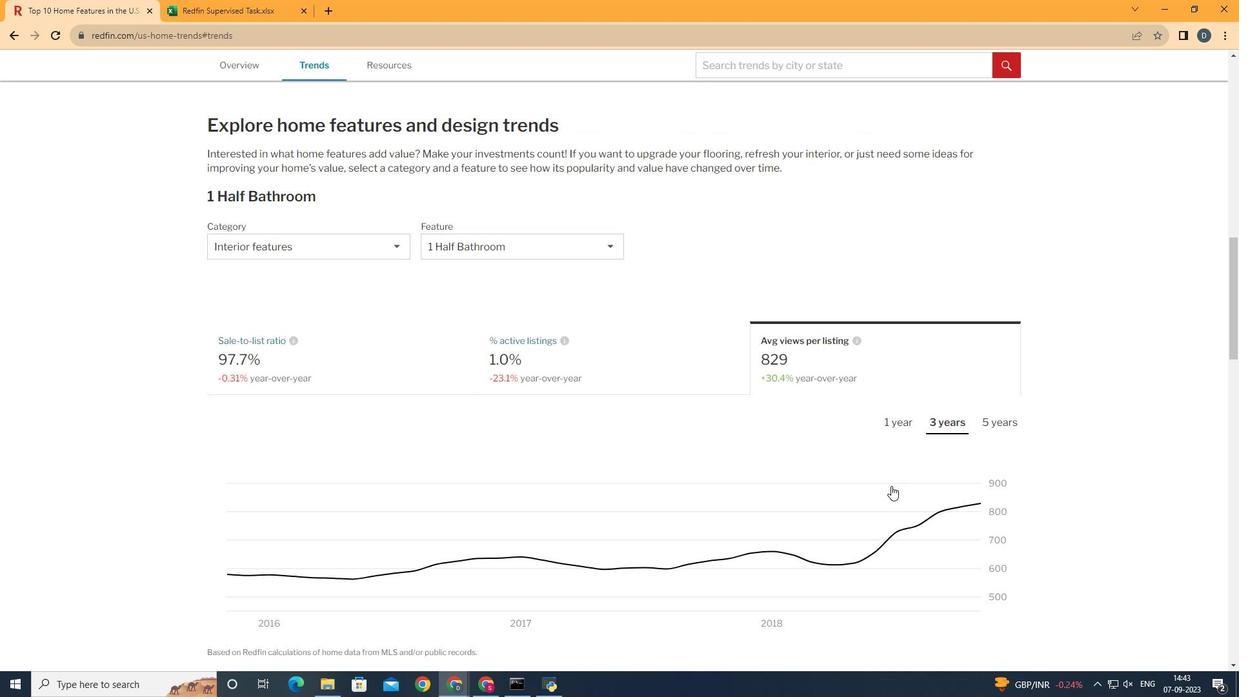 
Action: Mouse scrolled (892, 486) with delta (0, 0)
Screenshot: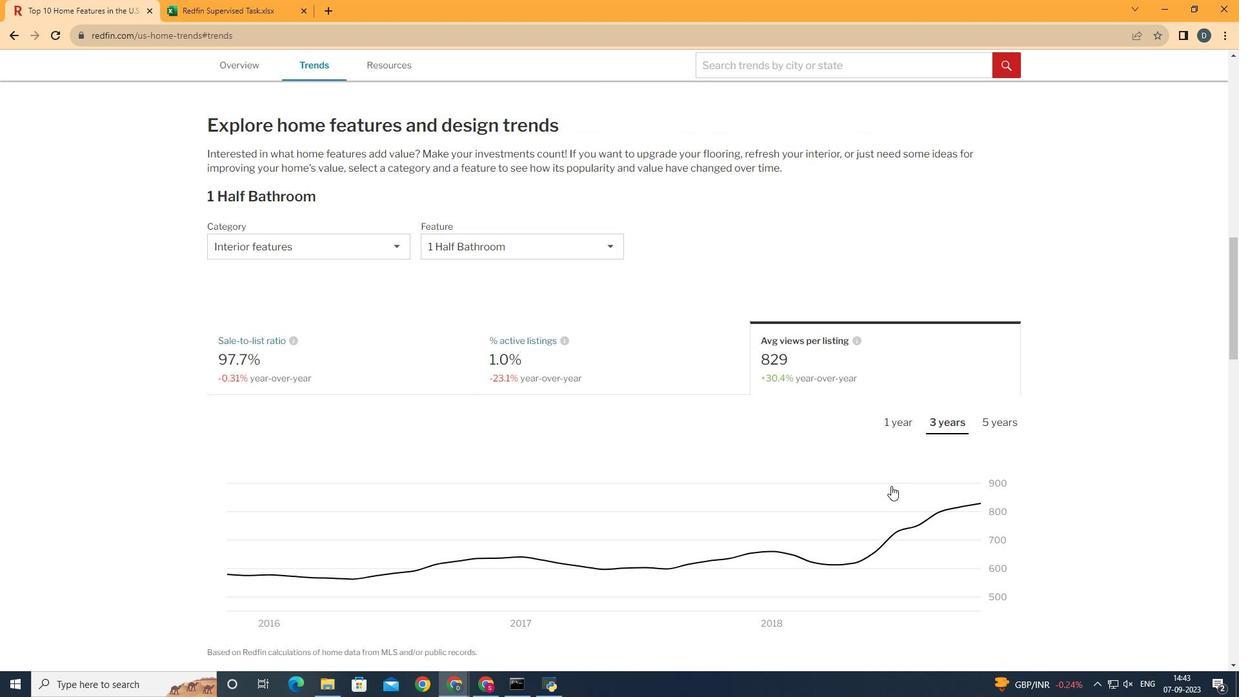 
Action: Mouse moved to (995, 406)
Screenshot: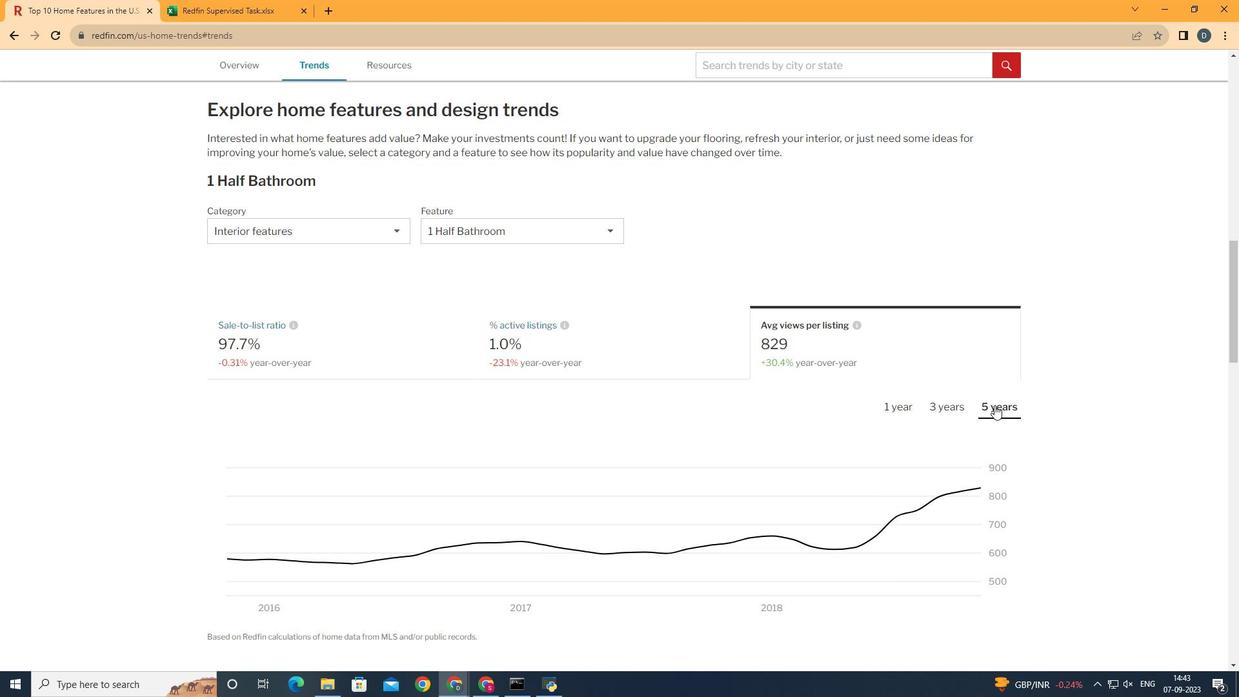 
Action: Mouse pressed left at (995, 406)
Screenshot: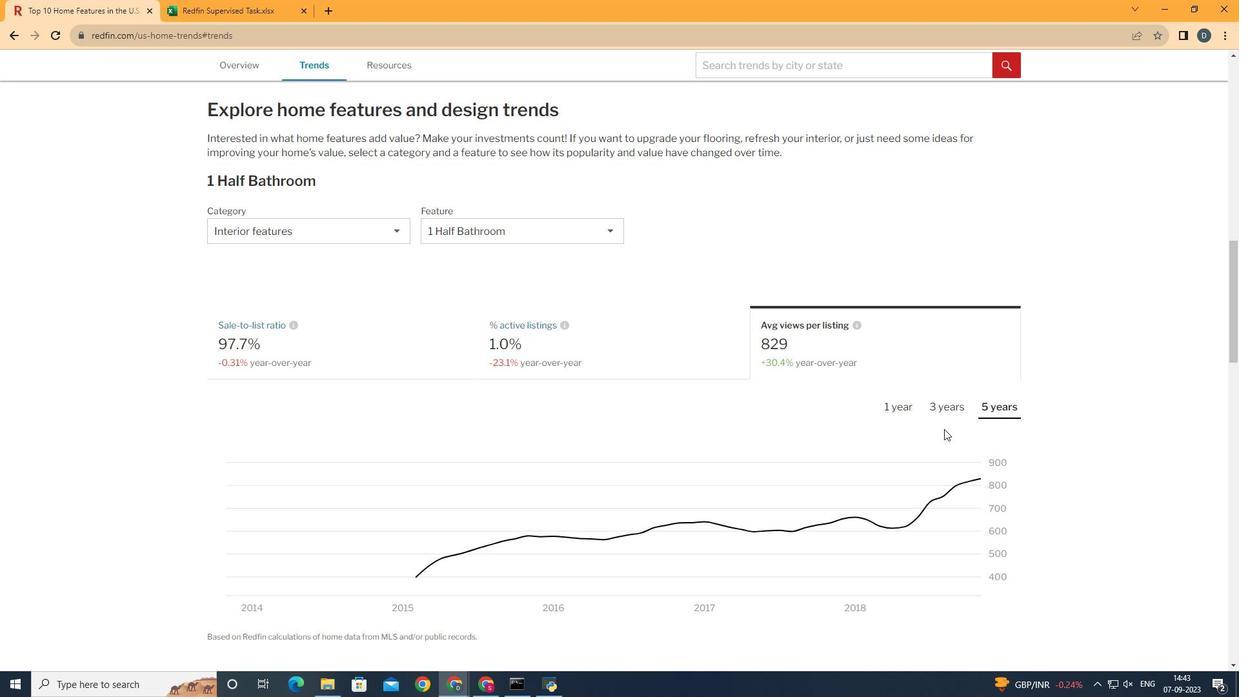 
Action: Mouse moved to (1036, 471)
Screenshot: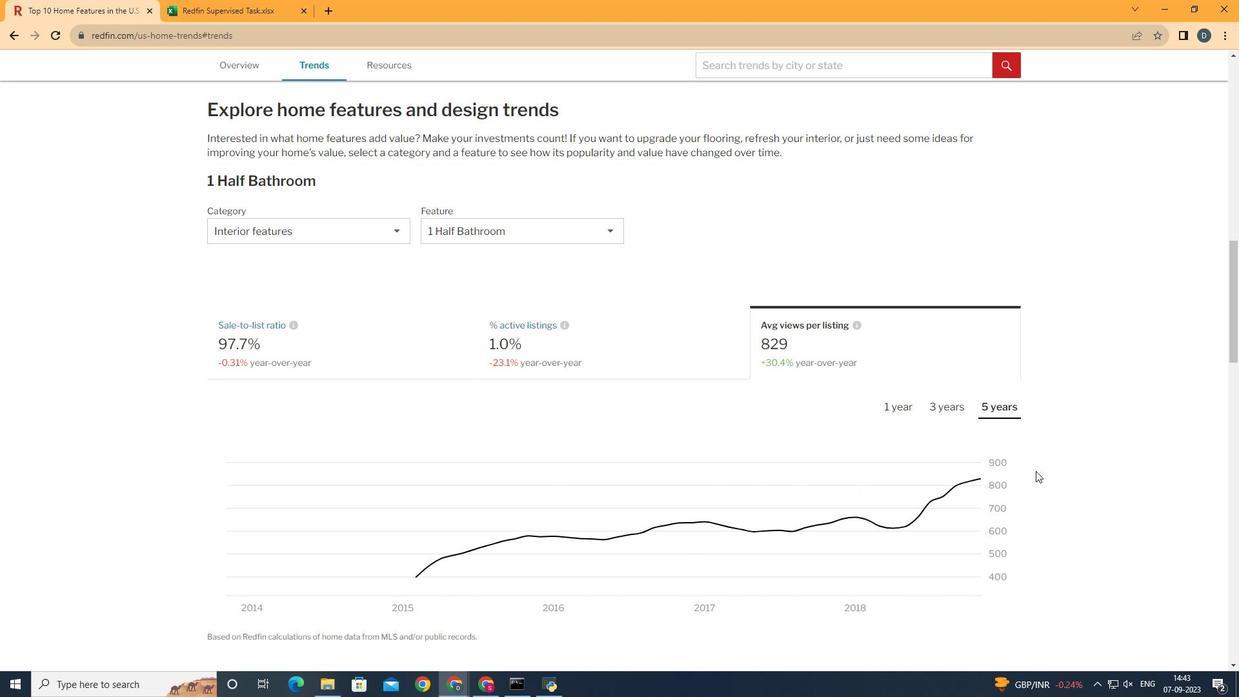 
